 Task: Create a section Code Rush and in the section, add a milestone Cloud Security Implementation in the project TripleWorks.
Action: Mouse moved to (41, 401)
Screenshot: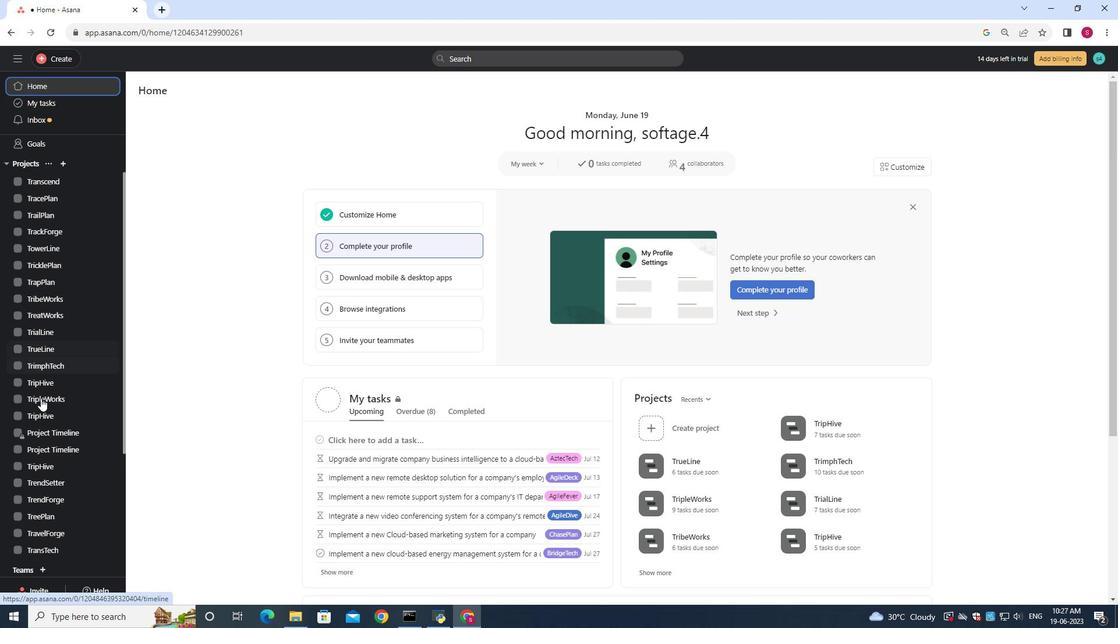 
Action: Mouse pressed left at (41, 401)
Screenshot: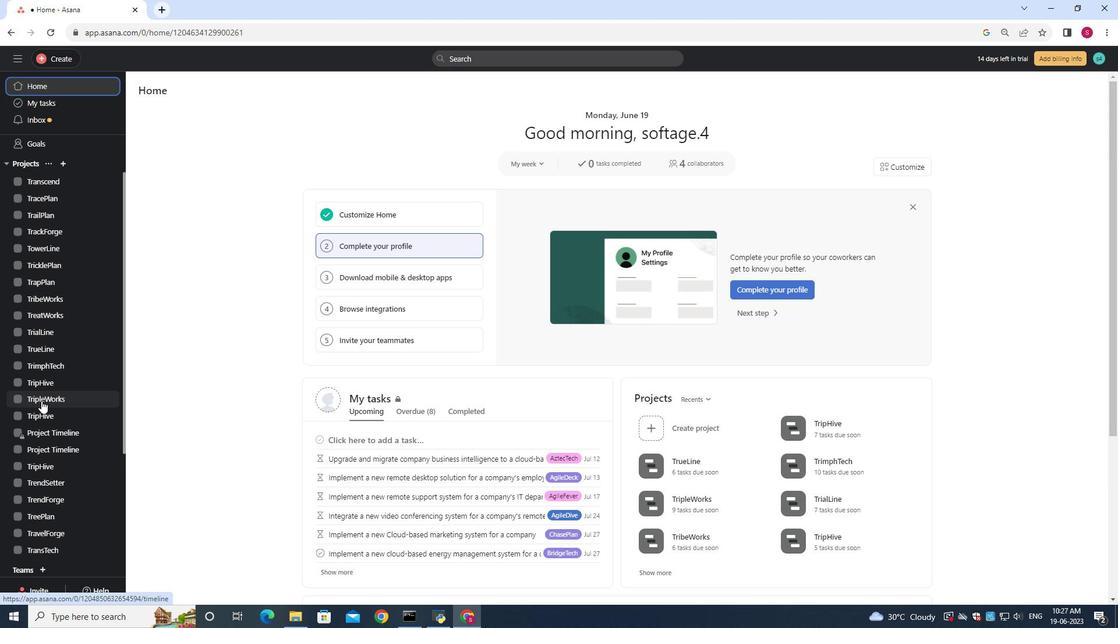 
Action: Mouse moved to (184, 137)
Screenshot: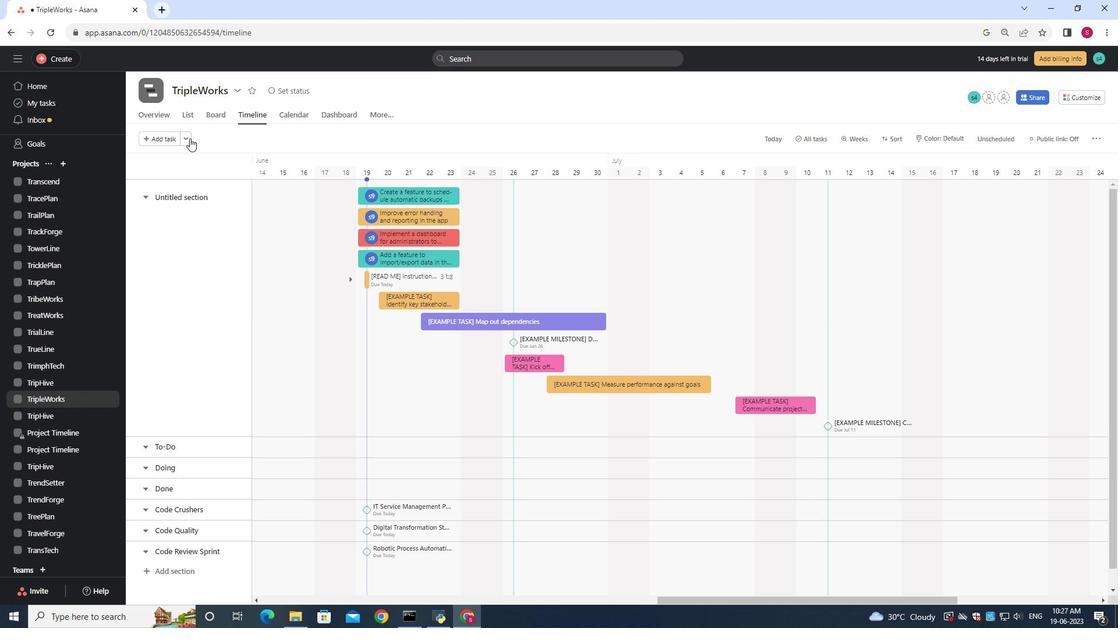 
Action: Mouse pressed left at (184, 137)
Screenshot: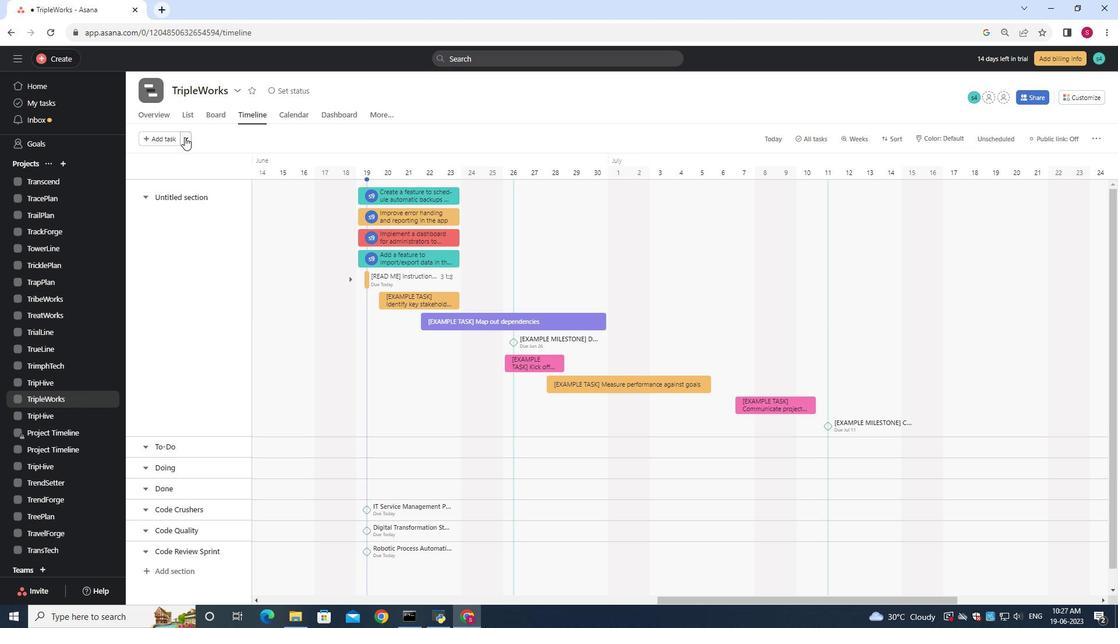 
Action: Mouse moved to (200, 160)
Screenshot: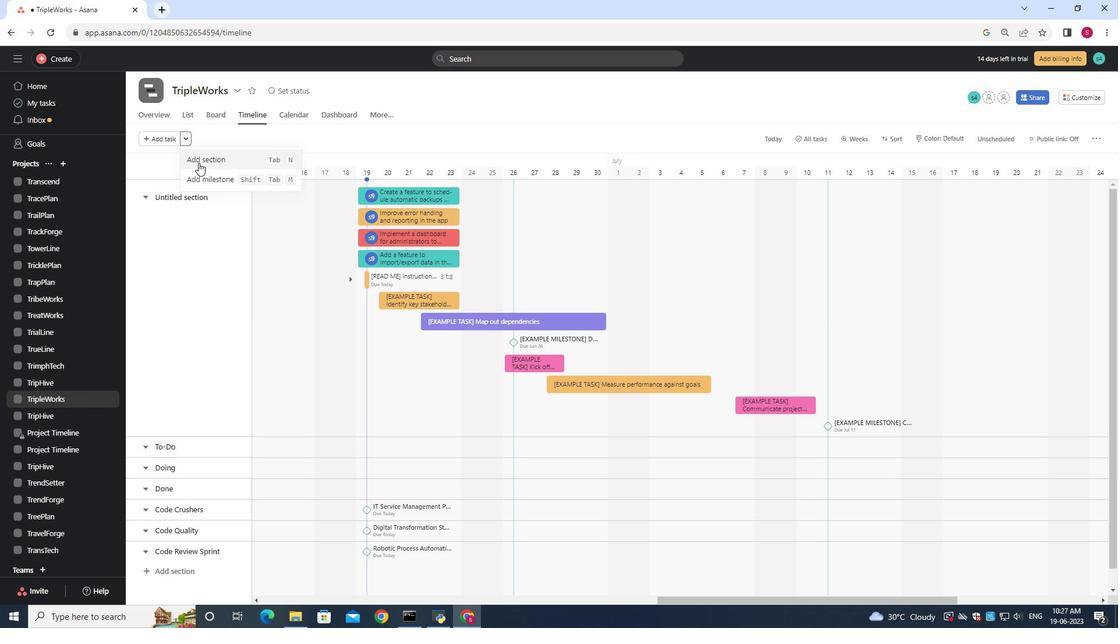 
Action: Mouse pressed left at (200, 160)
Screenshot: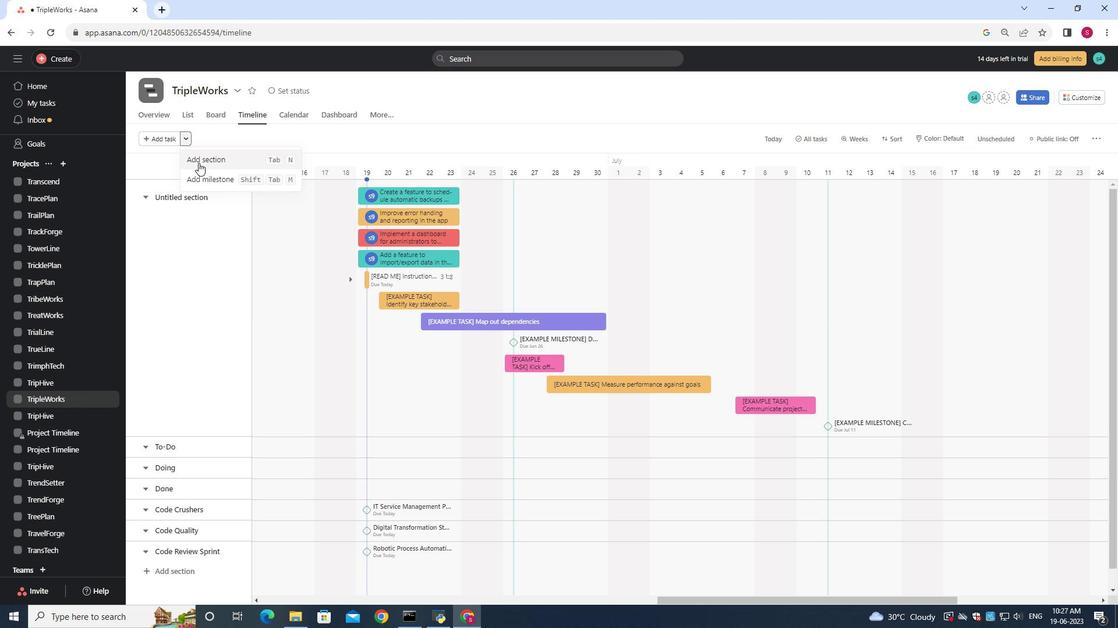 
Action: Key pressed <Key.shift>Code<Key.space><Key.shift><Key.shift><Key.shift><Key.shift><Key.shift><Key.shift><Key.shift><Key.shift><Key.shift><Key.shift><Key.shift><Key.shift><Key.shift><Key.shift><Key.shift><Key.shift><Key.shift><Key.shift><Key.shift><Key.shift><Key.shift><Key.shift><Key.shift>Rush
Screenshot: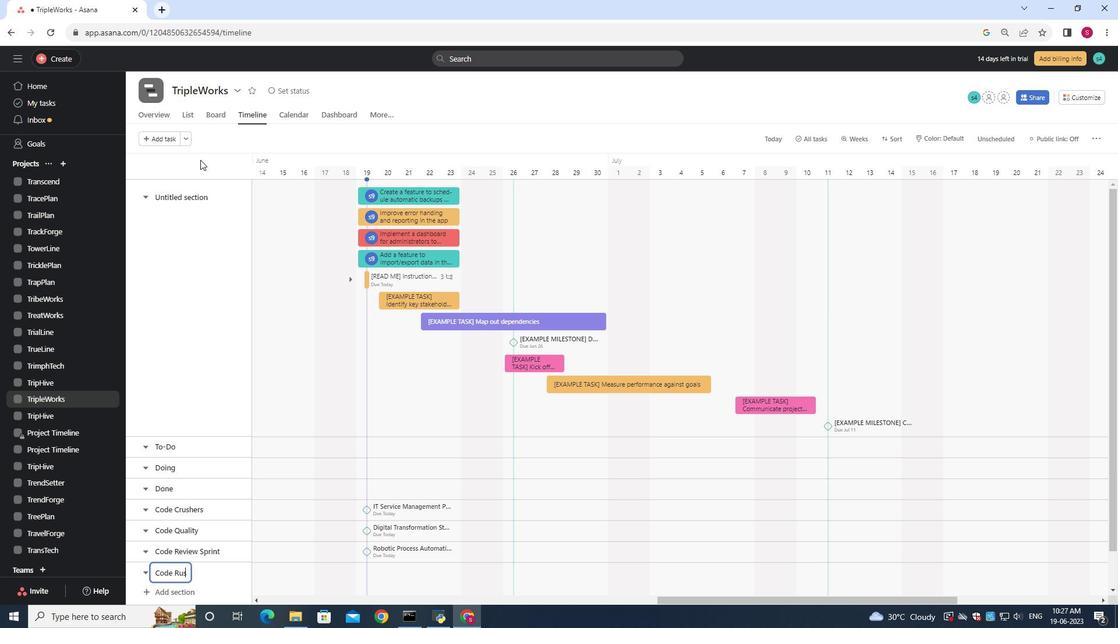 
Action: Mouse moved to (285, 576)
Screenshot: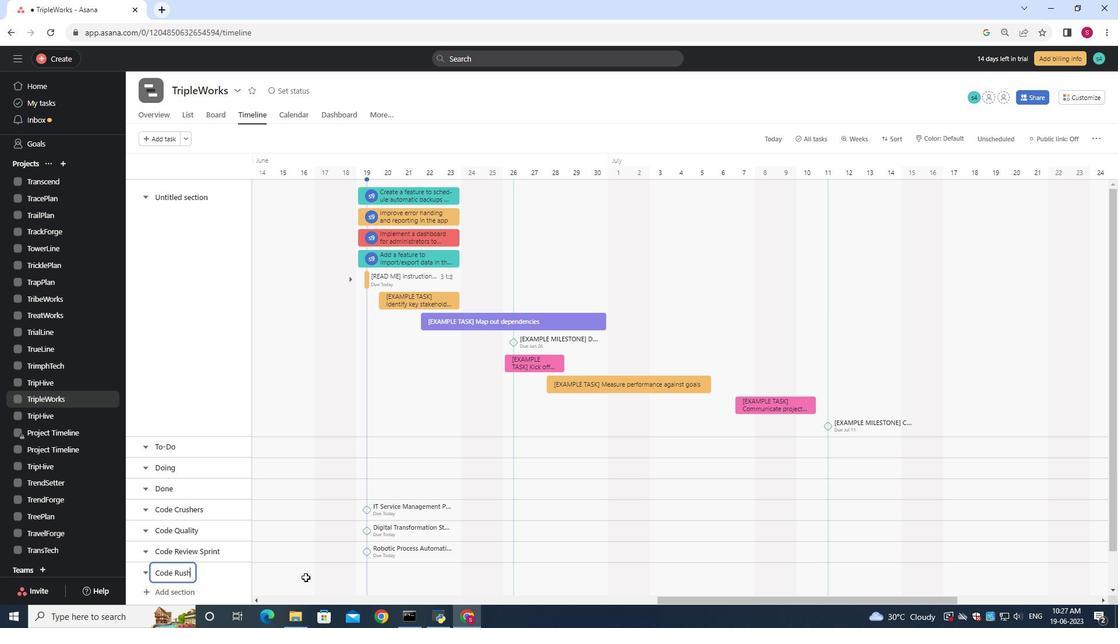 
Action: Mouse pressed left at (285, 576)
Screenshot: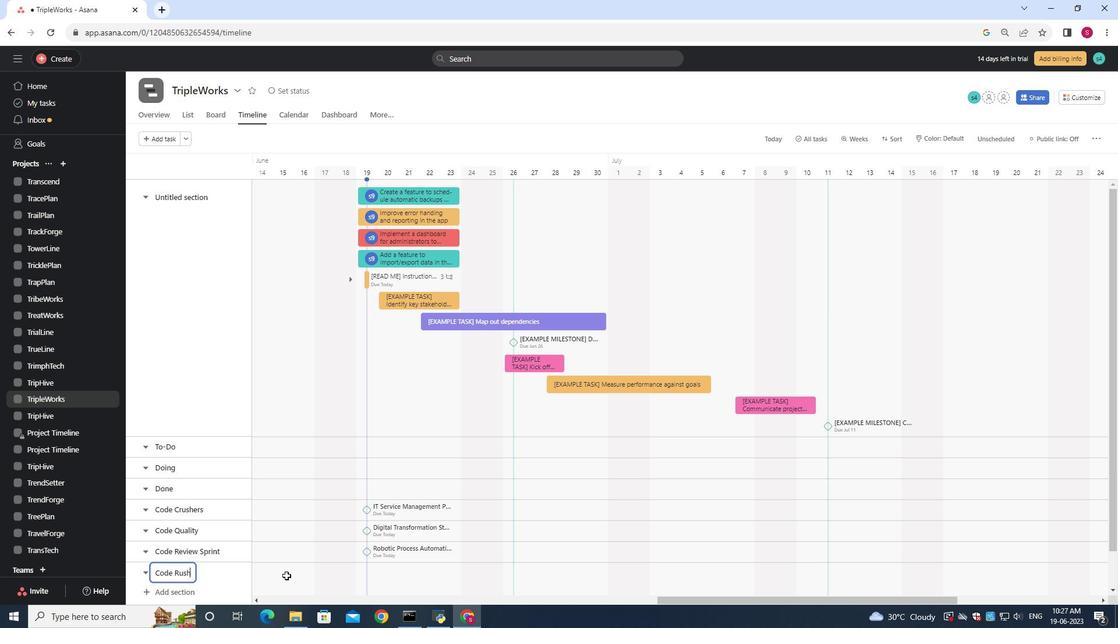
Action: Mouse moved to (288, 577)
Screenshot: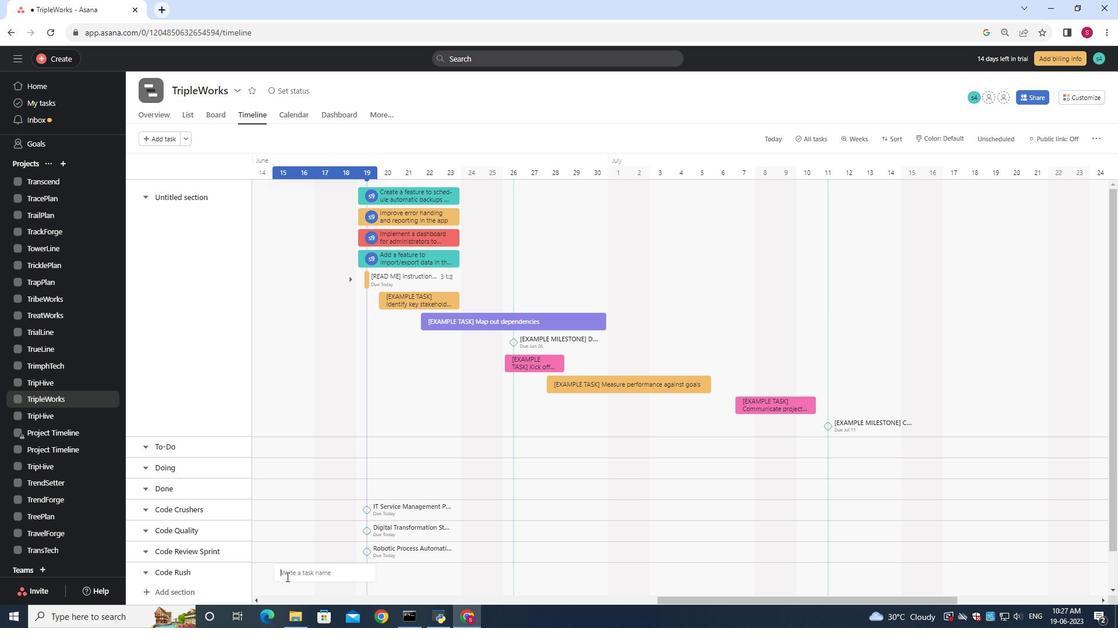 
Action: Key pressed <Key.shift><Key.shift><Key.shift><Key.shift><Key.shift><Key.shift><Key.shift><Key.shift><Key.shift><Key.shift><Key.shift><Key.shift><Key.shift><Key.shift><Key.shift><Key.shift><Key.shift>Cloud<Key.space><Key.shift><Key.shift>Security<Key.space><Key.shift><Key.shift><Key.shift>Implementation
Screenshot: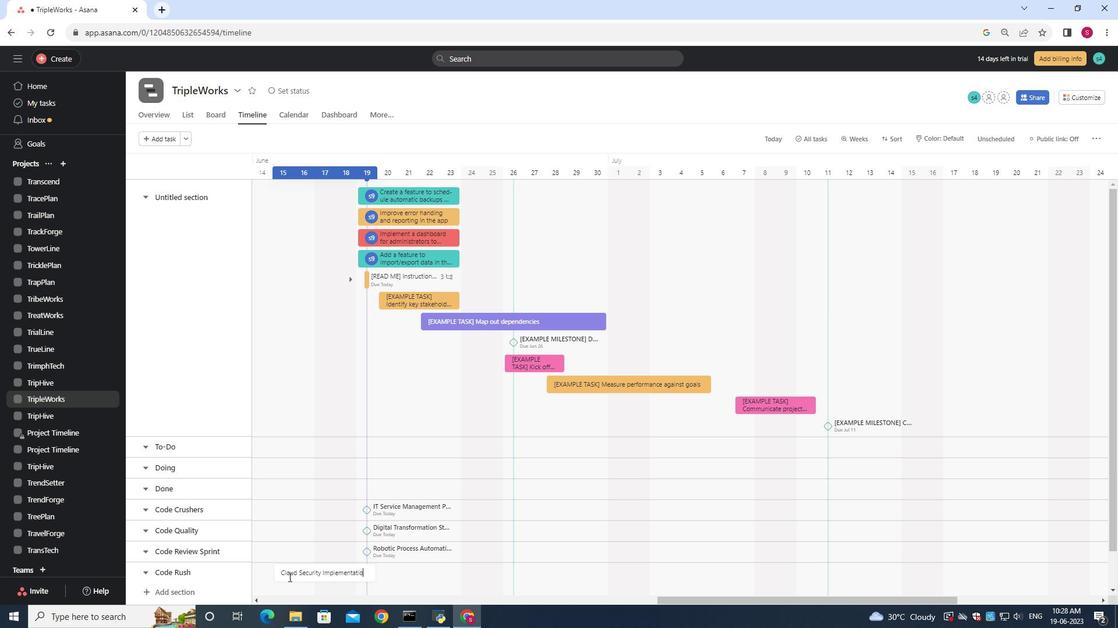 
Action: Mouse moved to (307, 574)
Screenshot: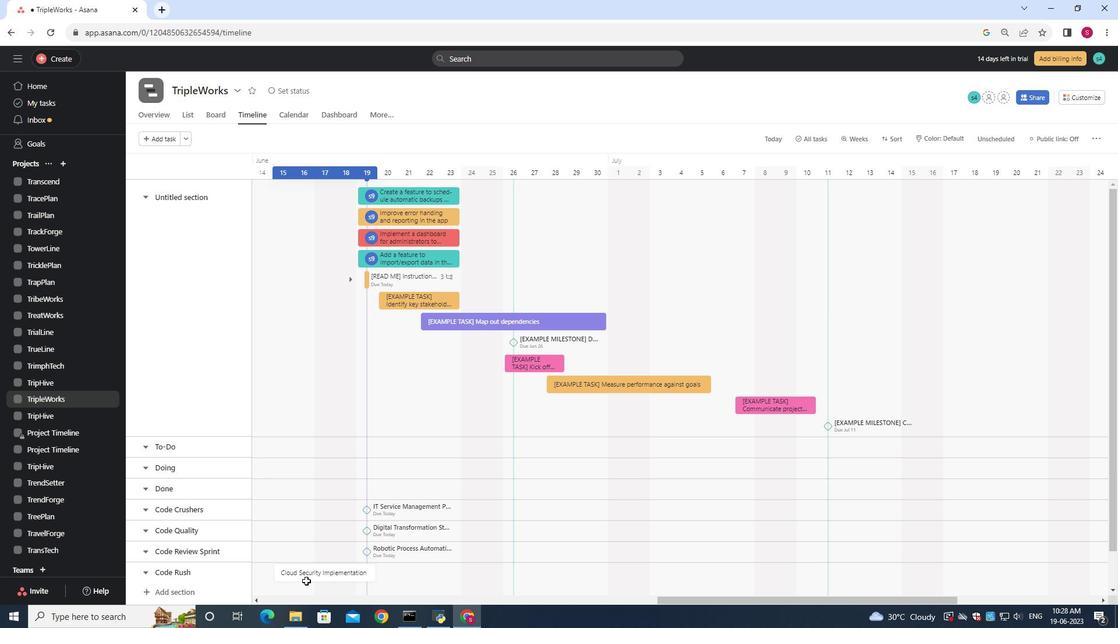 
Action: Mouse pressed right at (307, 574)
Screenshot: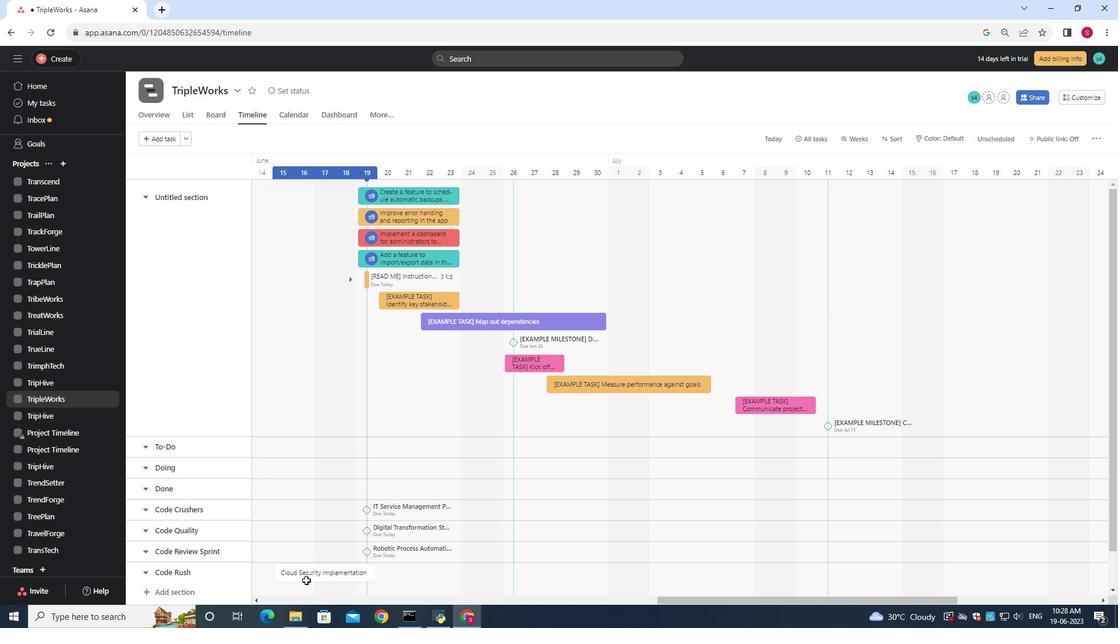
Action: Mouse moved to (347, 521)
Screenshot: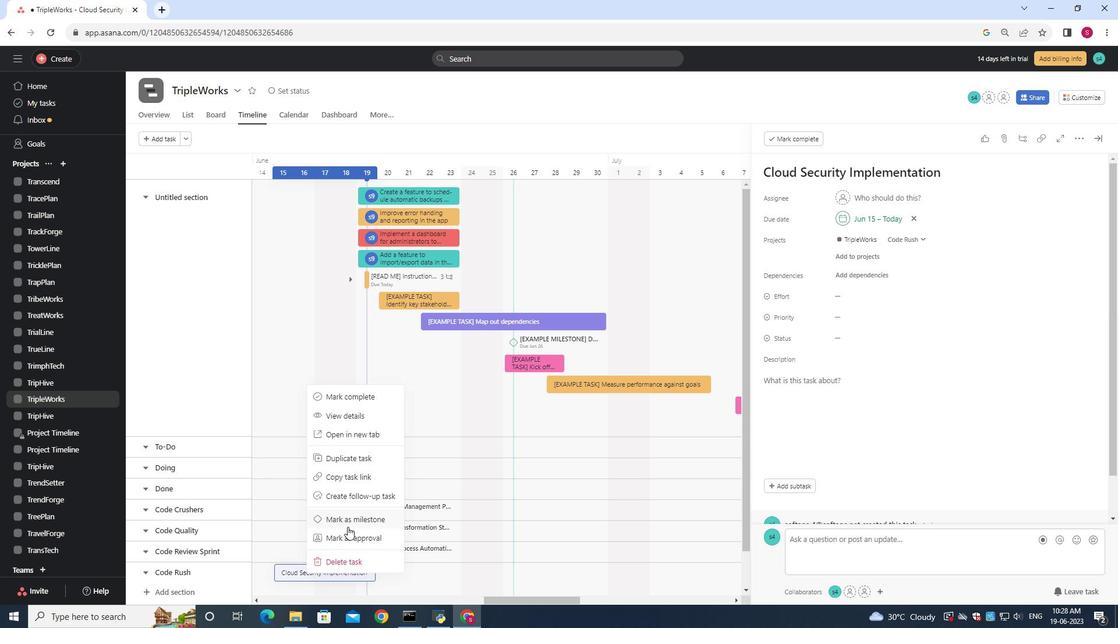 
Action: Mouse pressed left at (347, 521)
Screenshot: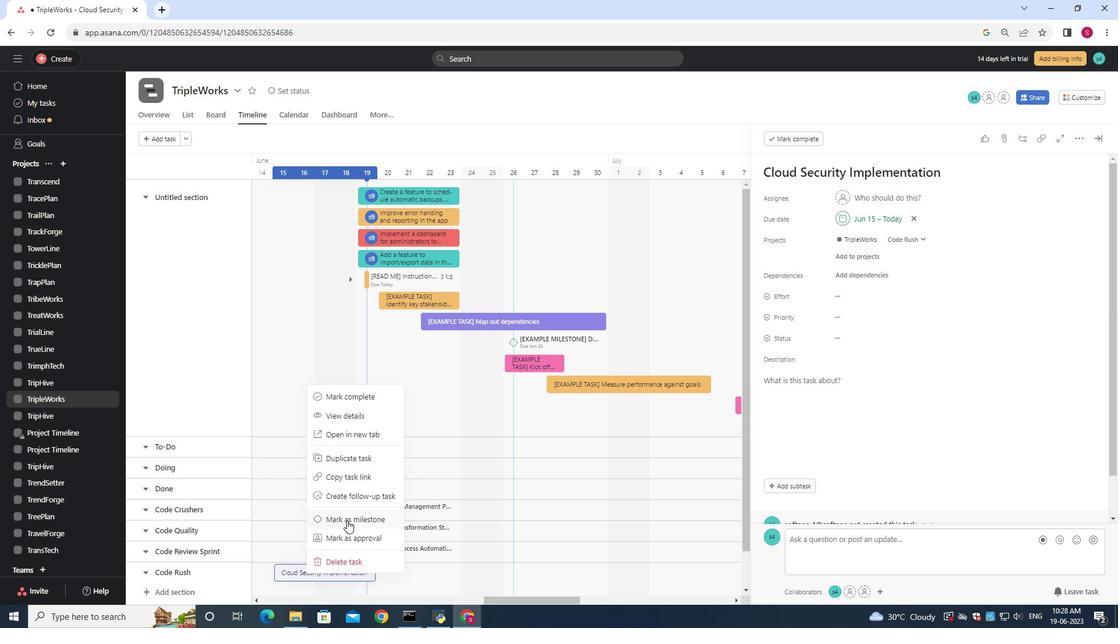
Action: Mouse moved to (347, 520)
Screenshot: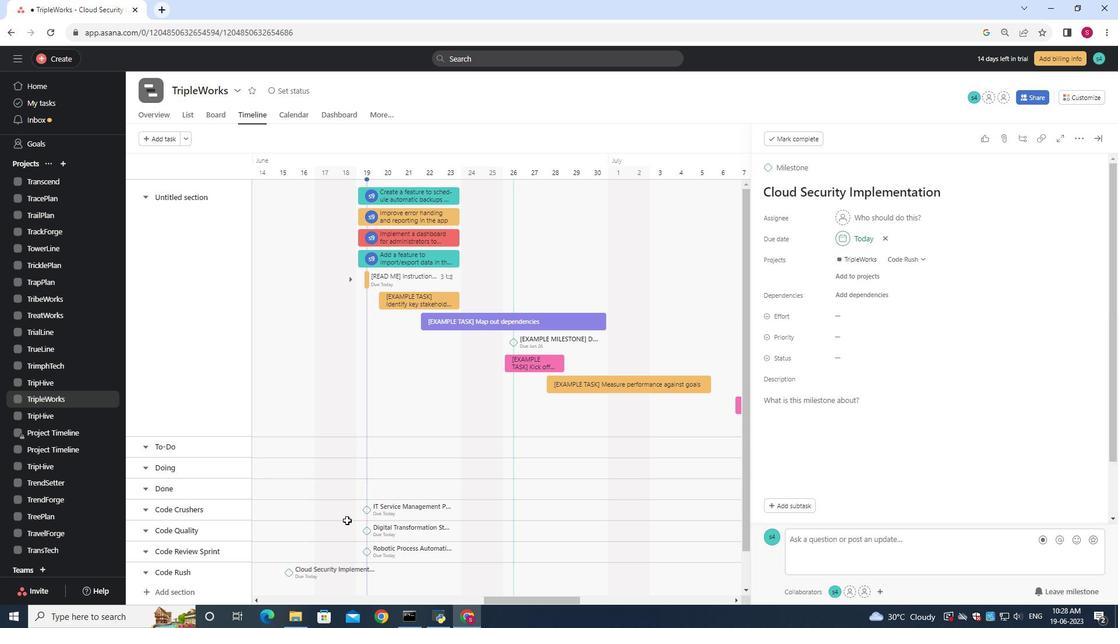 
